 Task: Add a condition where "Status category is not Open" in recently solved tickets.
Action: Mouse moved to (143, 419)
Screenshot: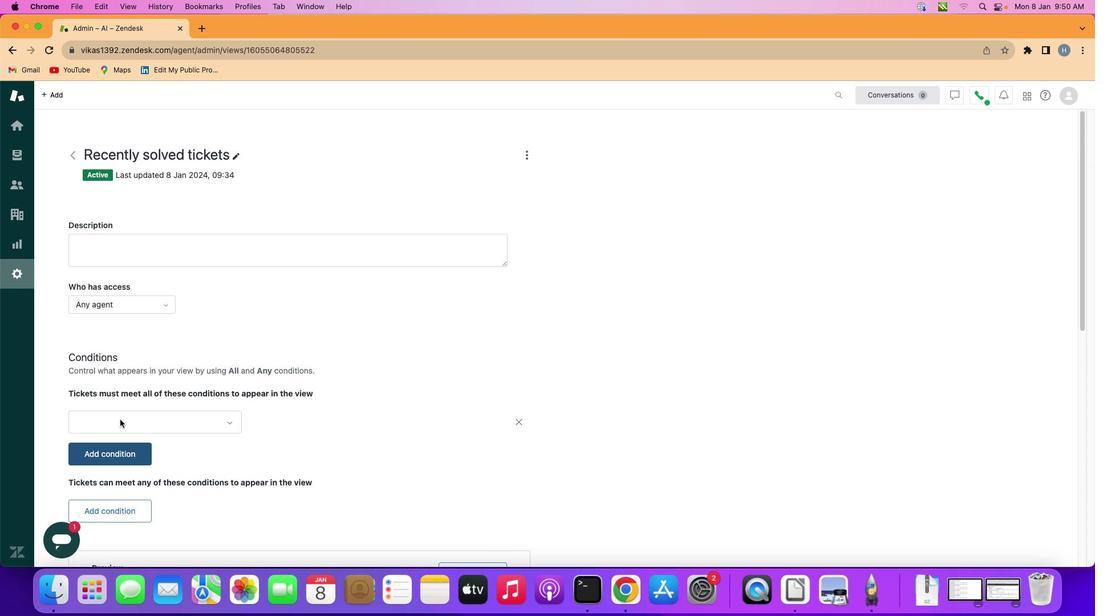 
Action: Mouse pressed left at (143, 419)
Screenshot: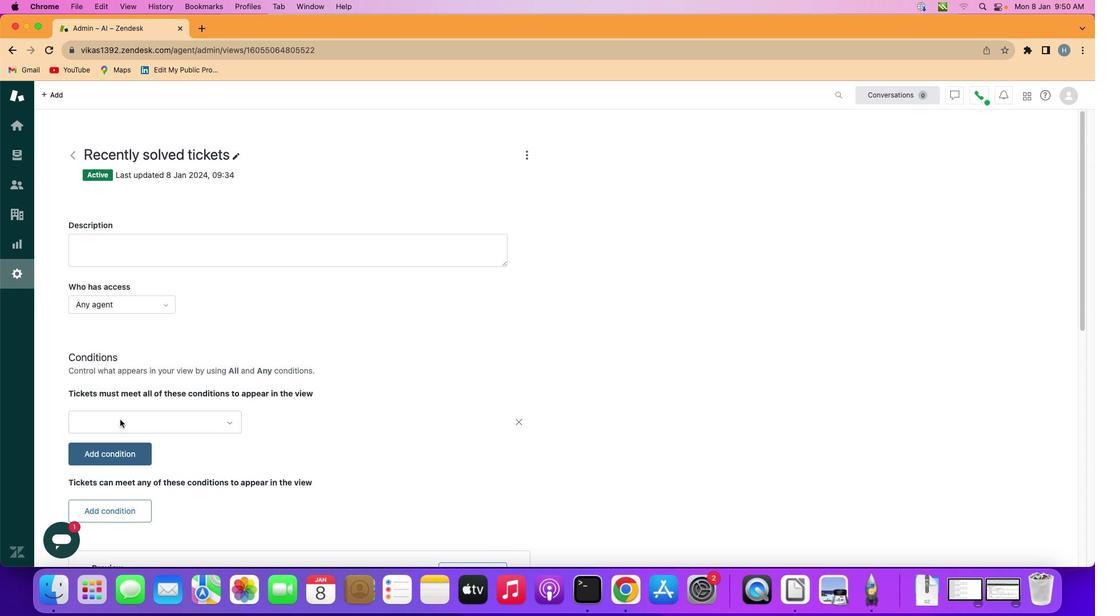 
Action: Mouse moved to (226, 415)
Screenshot: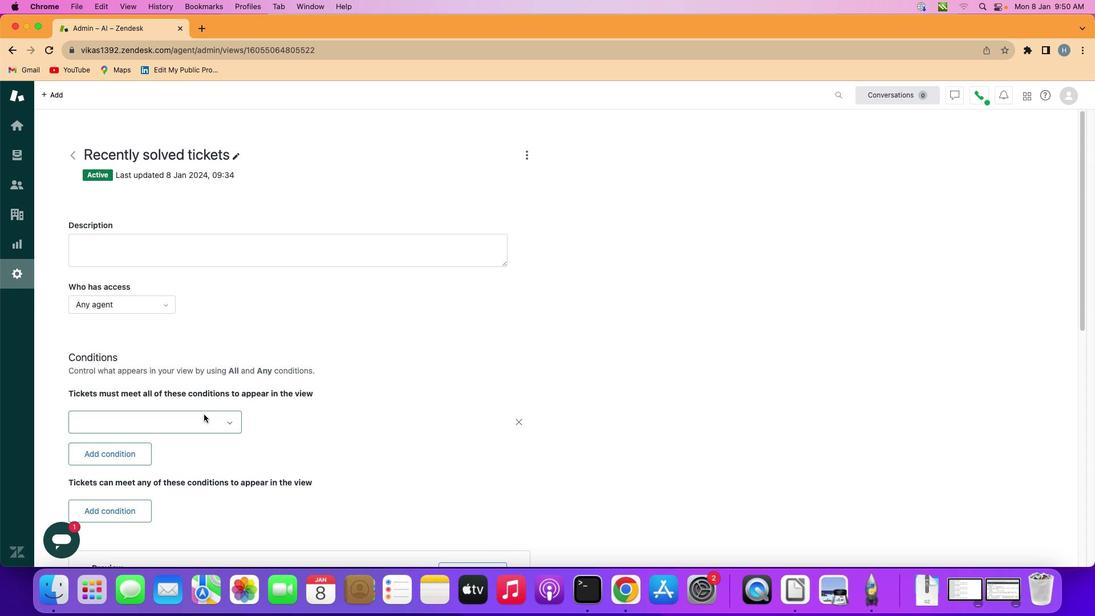 
Action: Mouse pressed left at (226, 415)
Screenshot: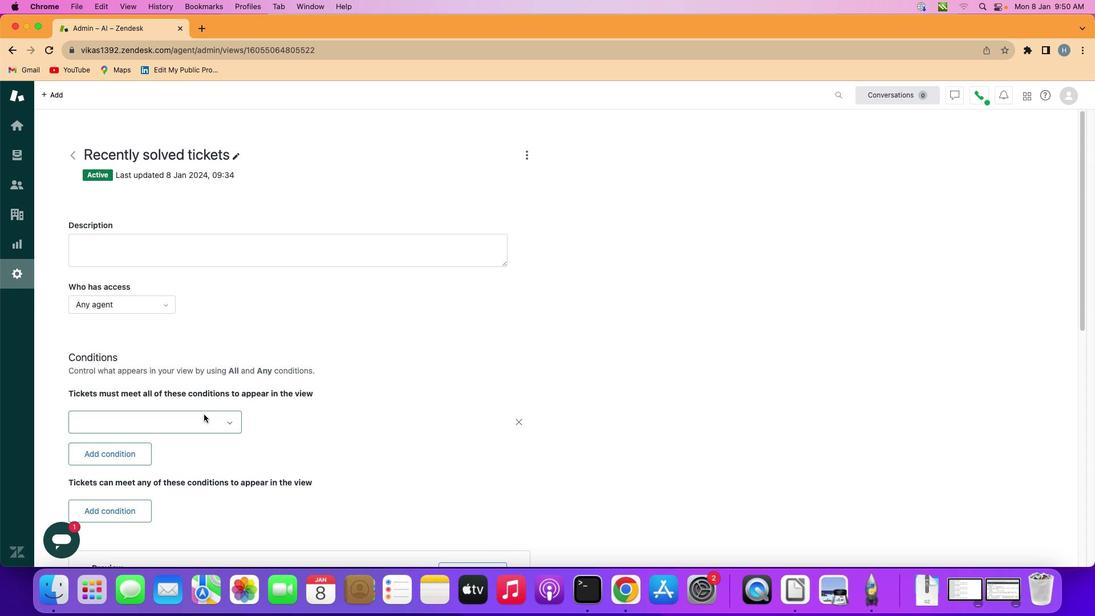 
Action: Mouse moved to (213, 256)
Screenshot: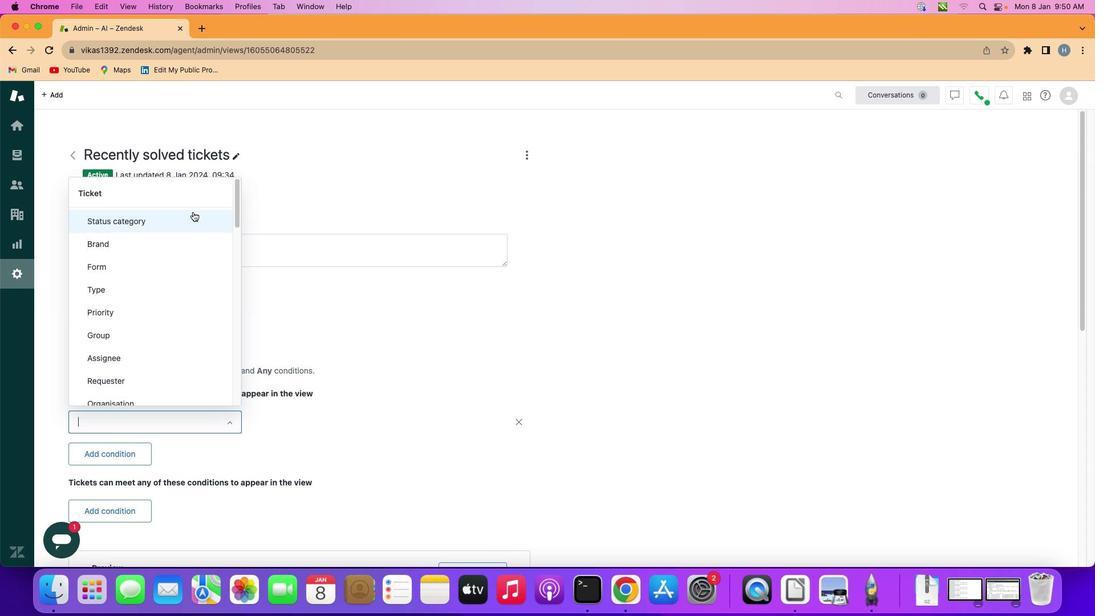 
Action: Mouse pressed left at (213, 256)
Screenshot: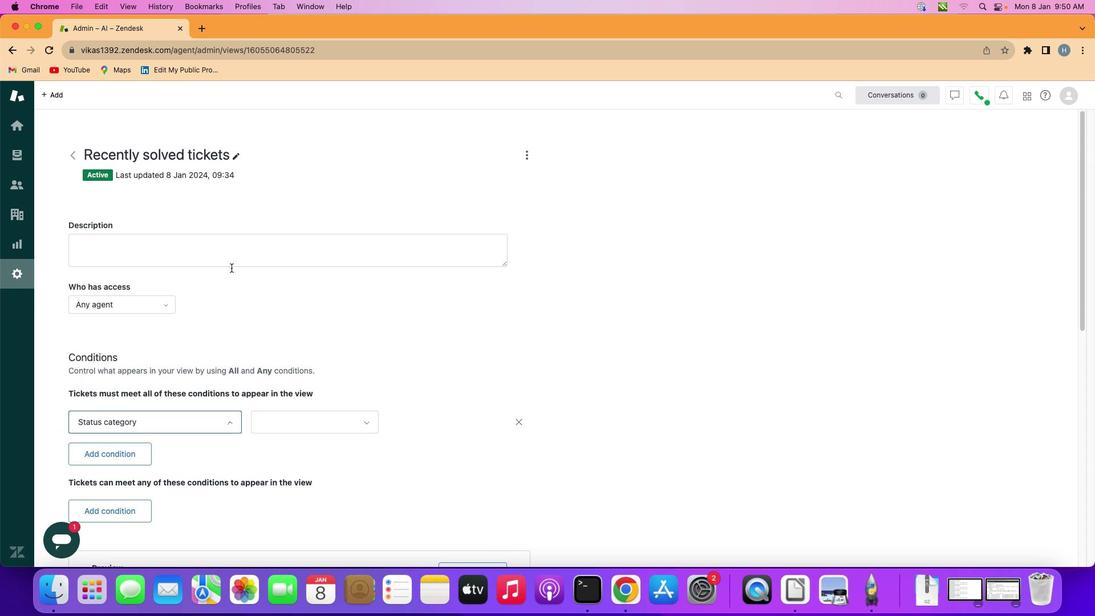 
Action: Mouse moved to (336, 422)
Screenshot: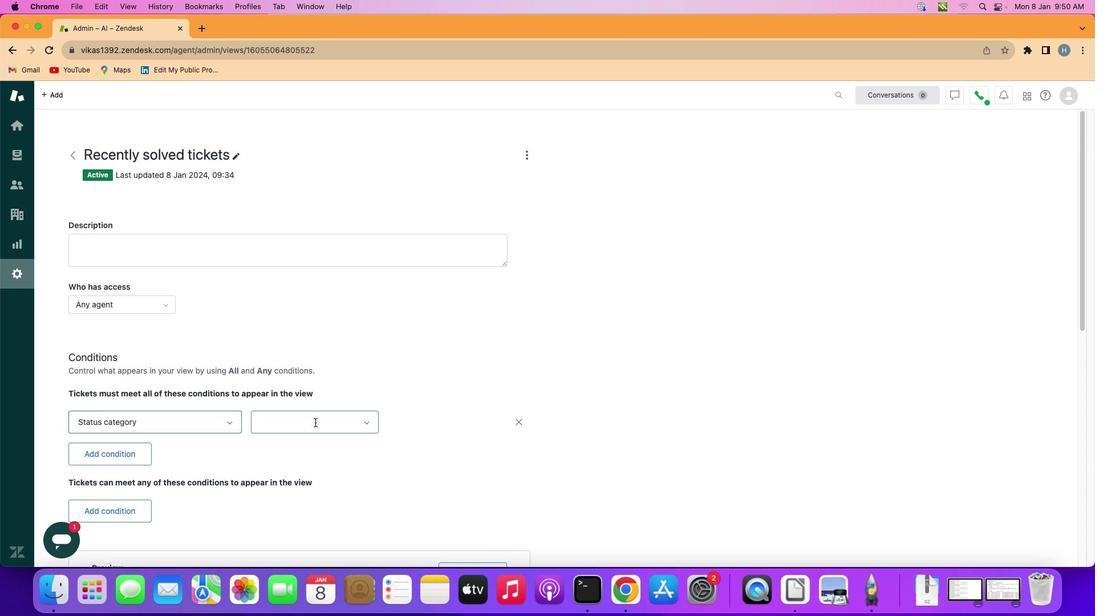 
Action: Mouse pressed left at (336, 422)
Screenshot: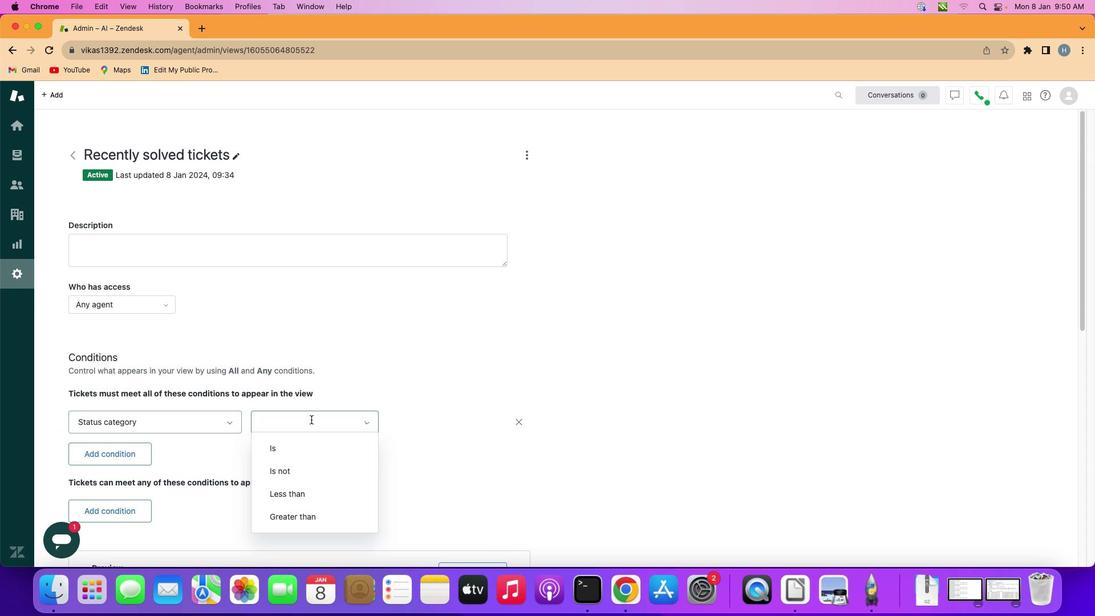 
Action: Mouse moved to (332, 459)
Screenshot: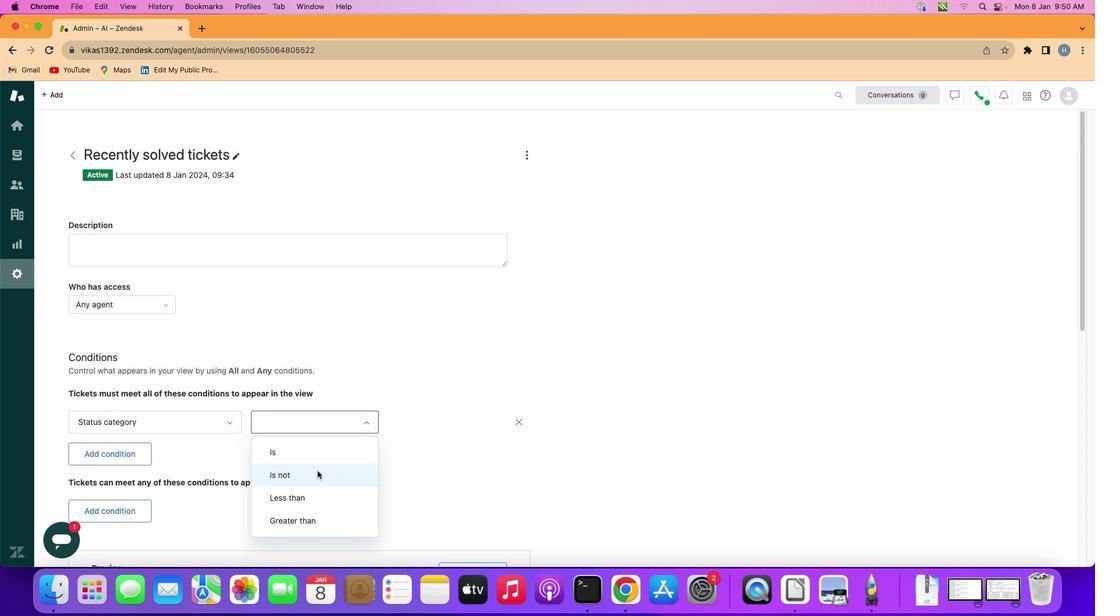 
Action: Mouse pressed left at (332, 459)
Screenshot: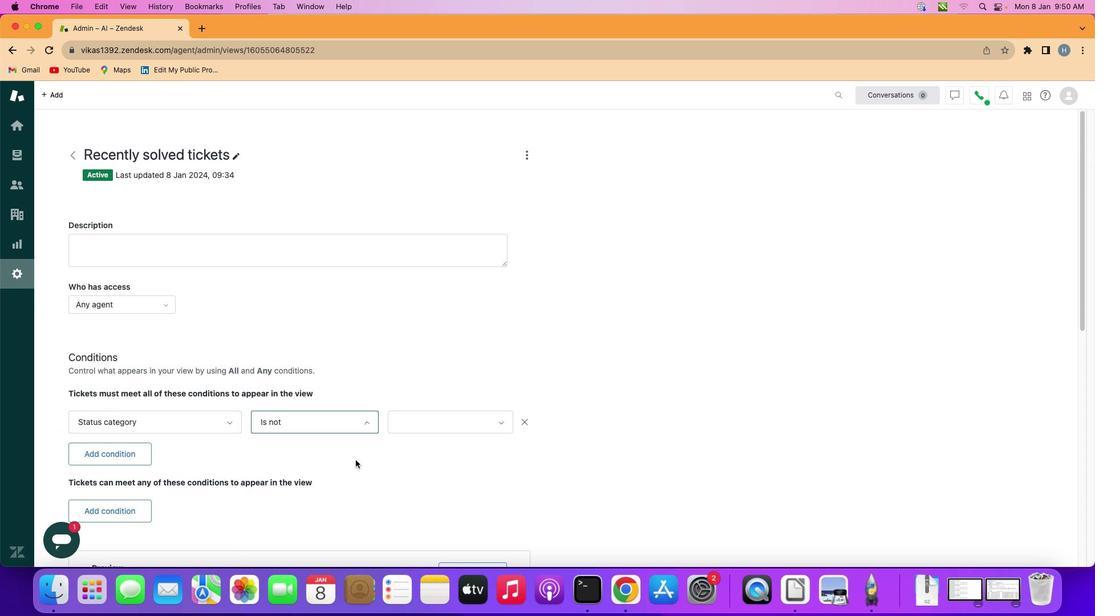 
Action: Mouse moved to (466, 424)
Screenshot: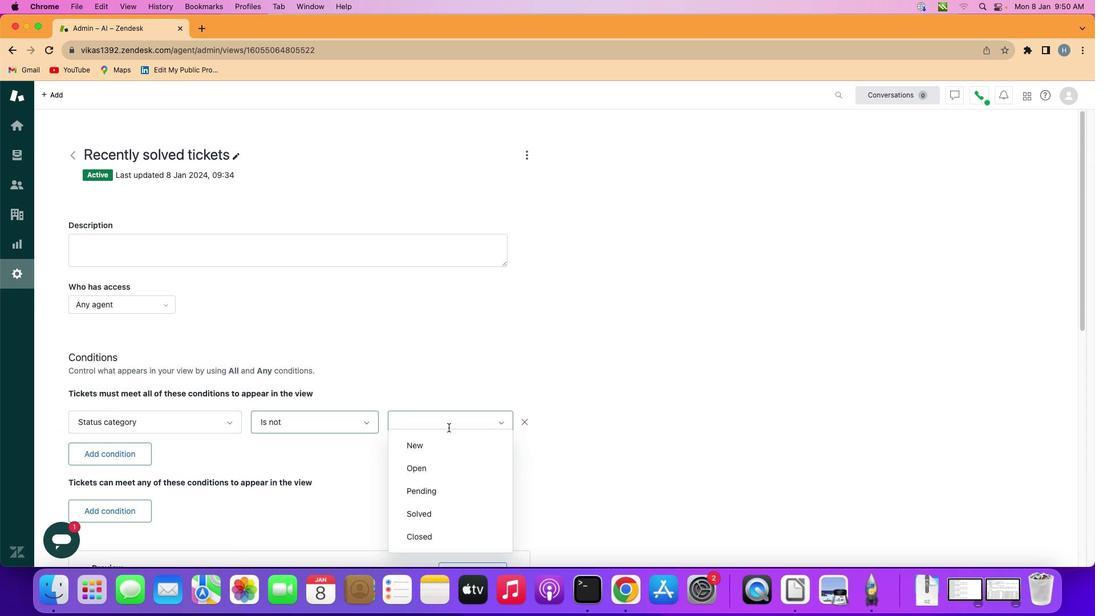 
Action: Mouse pressed left at (466, 424)
Screenshot: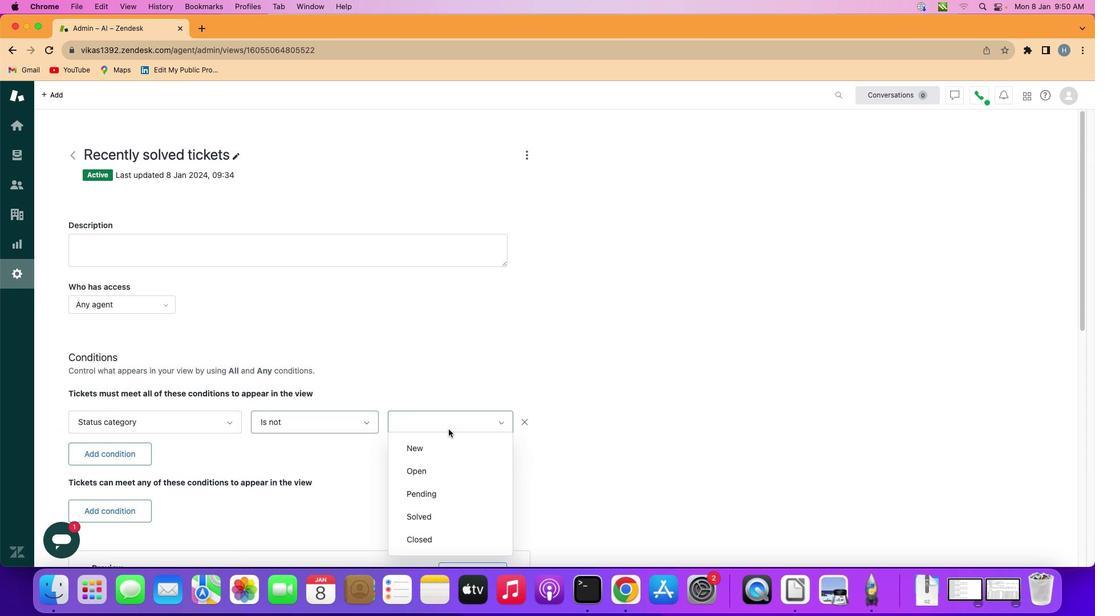 
Action: Mouse moved to (466, 460)
Screenshot: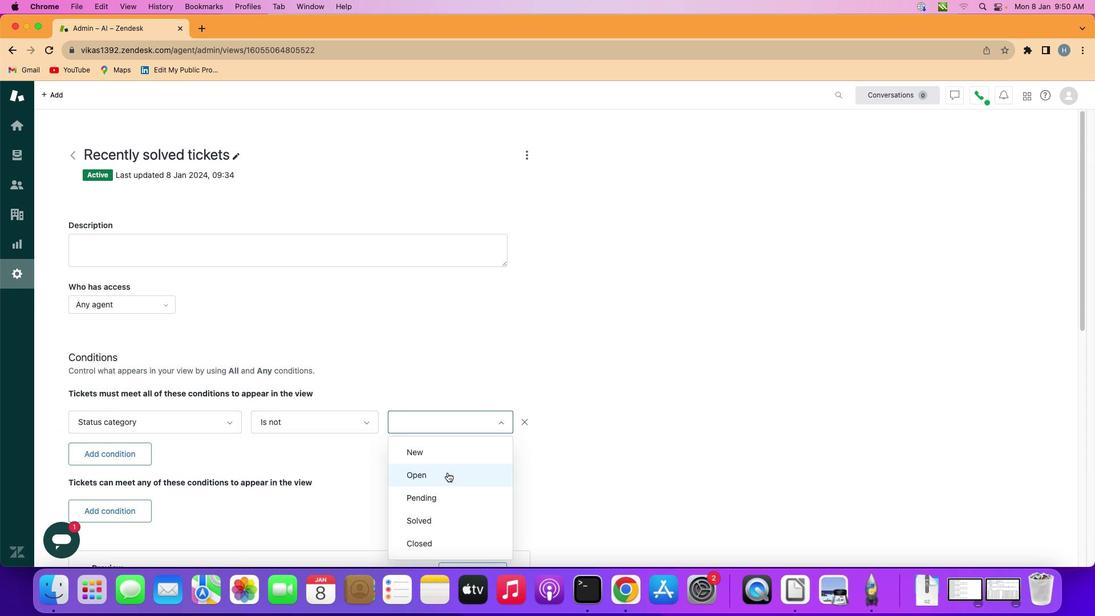 
Action: Mouse pressed left at (466, 460)
Screenshot: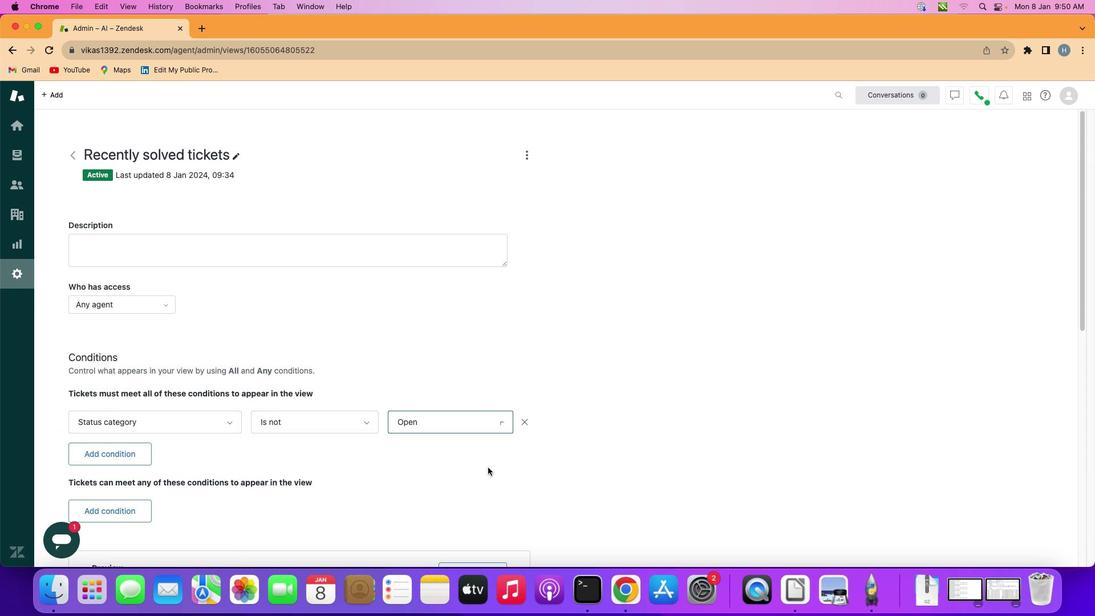 
Action: Mouse moved to (509, 458)
Screenshot: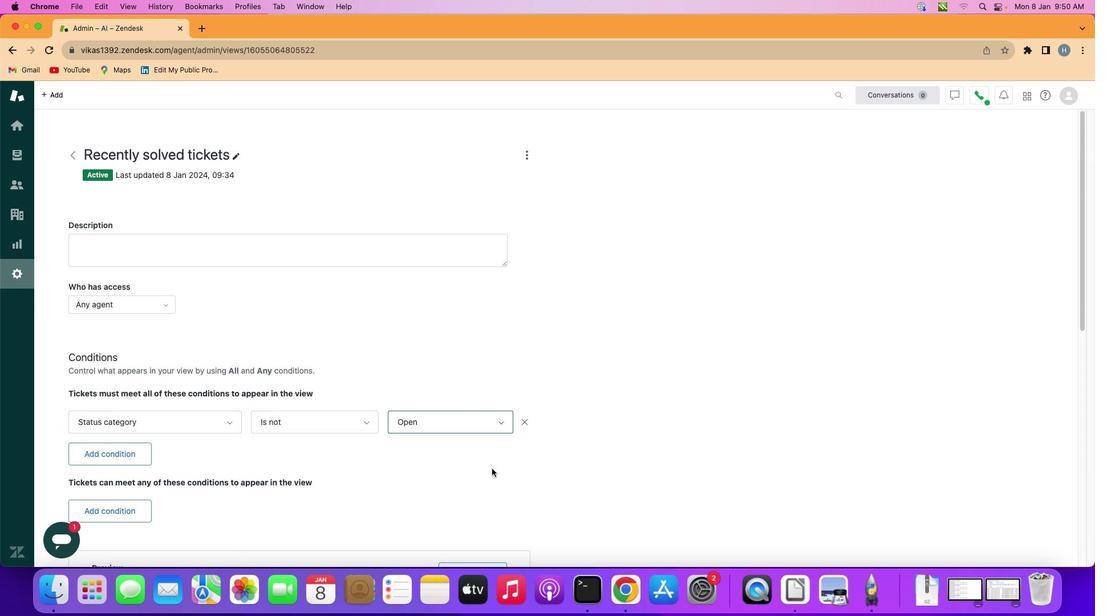 
